 Task: Create a due date automation trigger when advanced on, on the wednesday of the week a card is due add fields without custom field "Resume" set to a date more than 1 days from now at 11:00 AM.
Action: Mouse moved to (1097, 81)
Screenshot: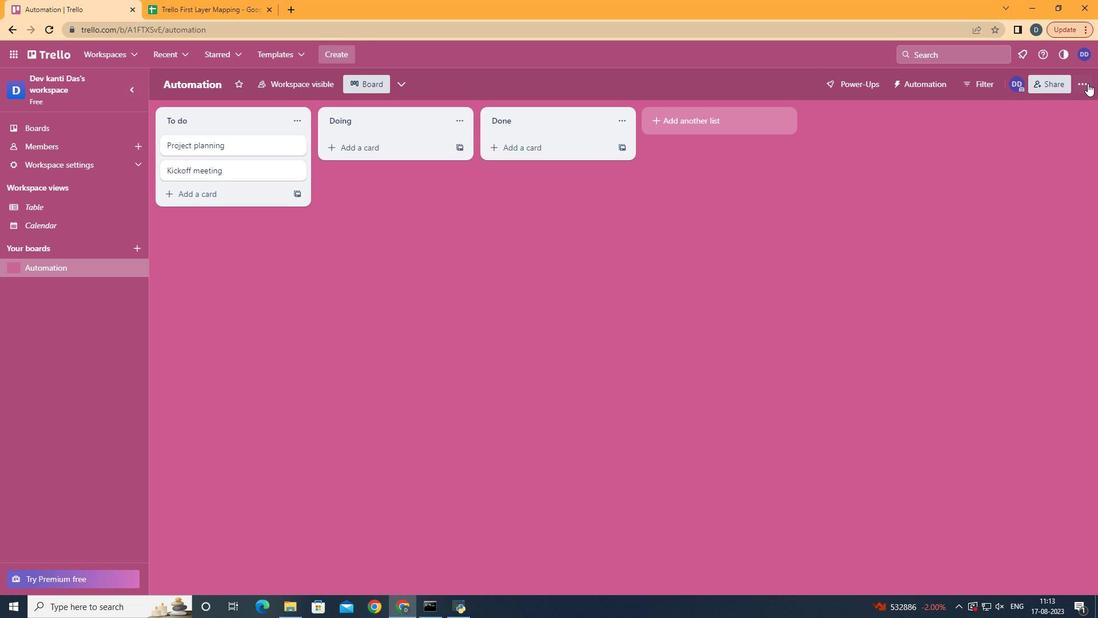 
Action: Mouse pressed left at (1097, 81)
Screenshot: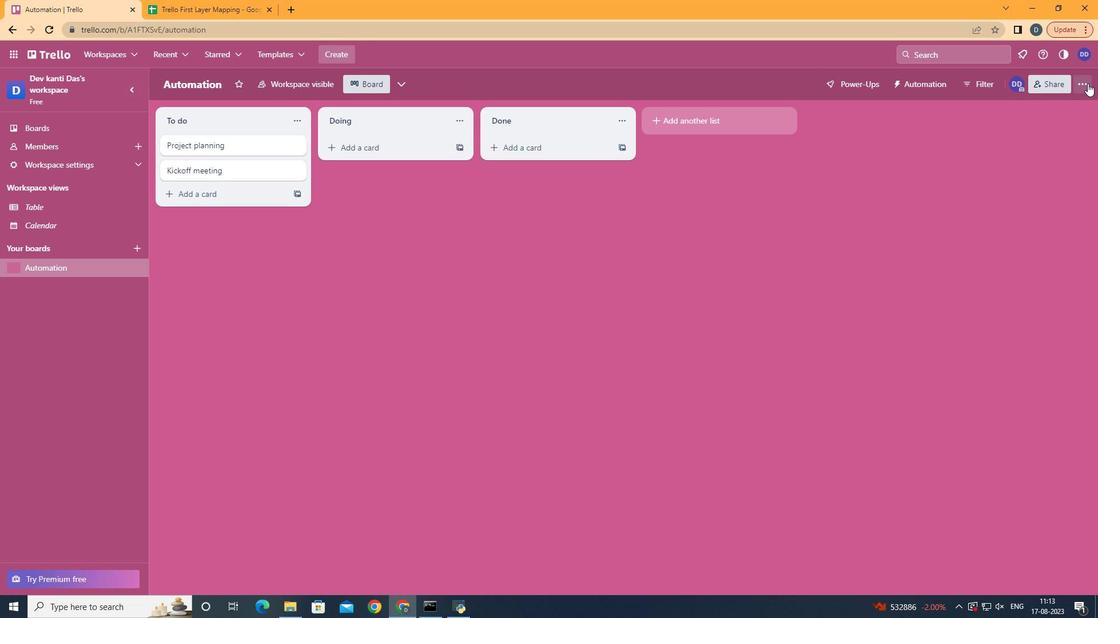 
Action: Mouse moved to (1088, 83)
Screenshot: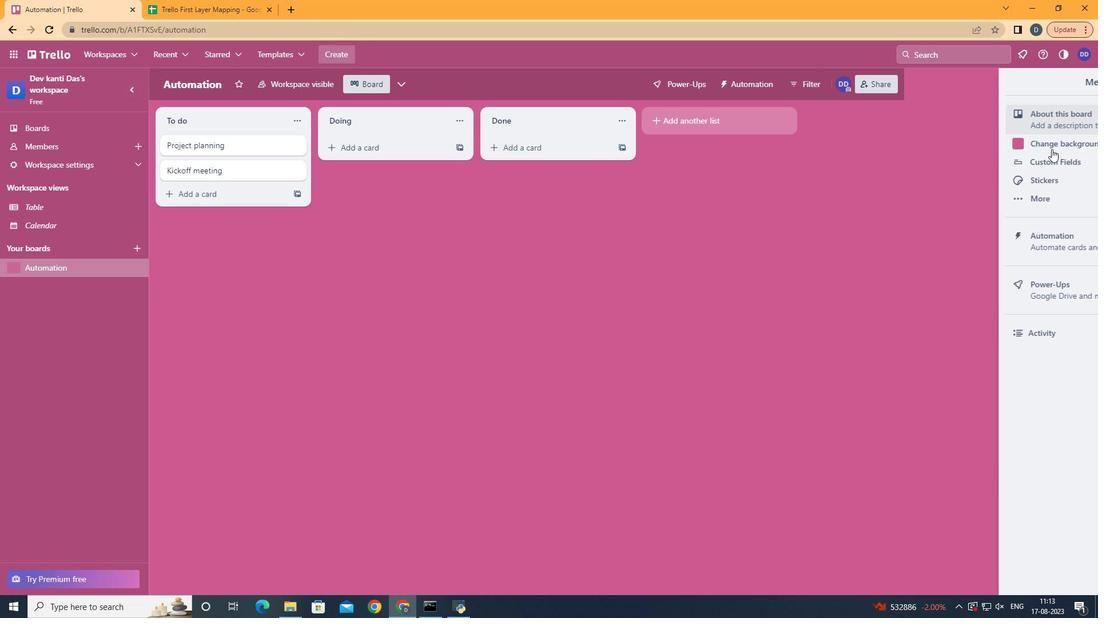 
Action: Mouse pressed left at (1088, 83)
Screenshot: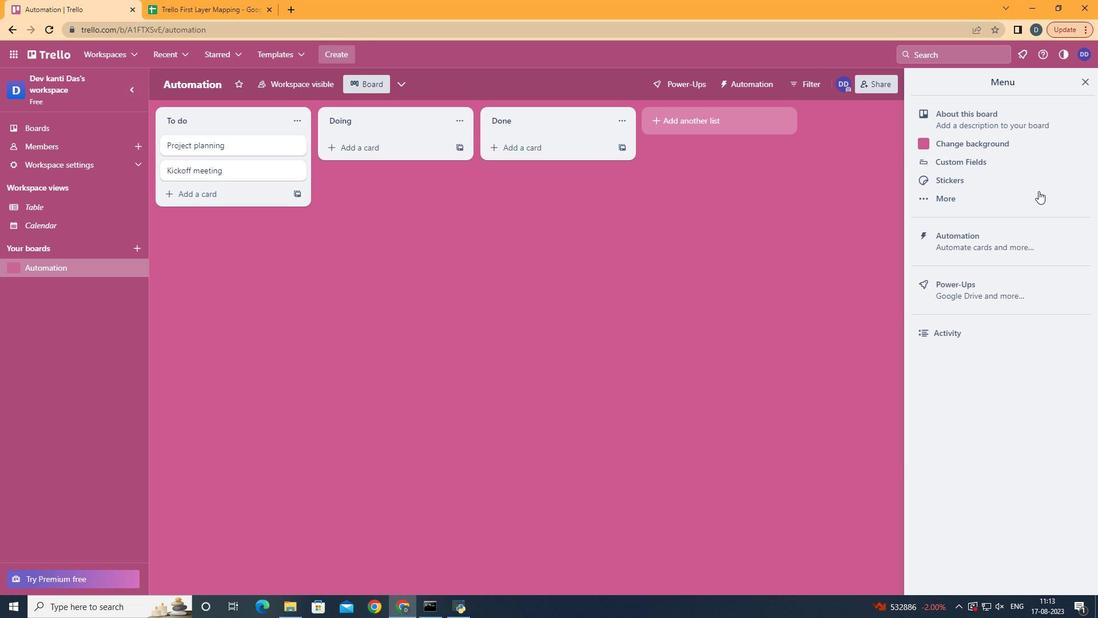 
Action: Mouse moved to (998, 243)
Screenshot: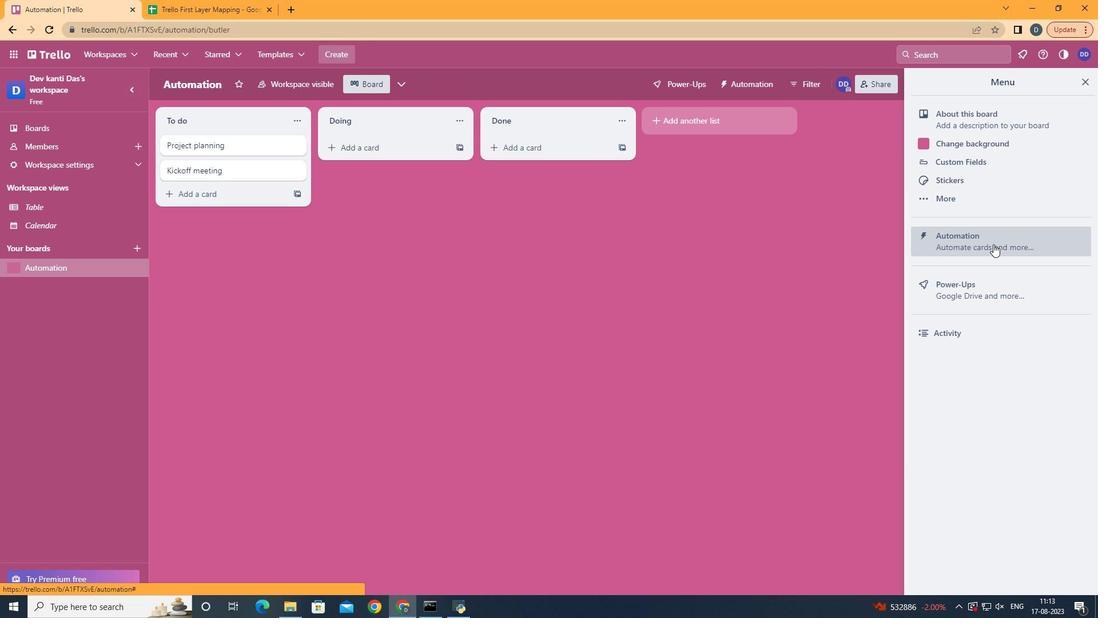 
Action: Mouse pressed left at (998, 243)
Screenshot: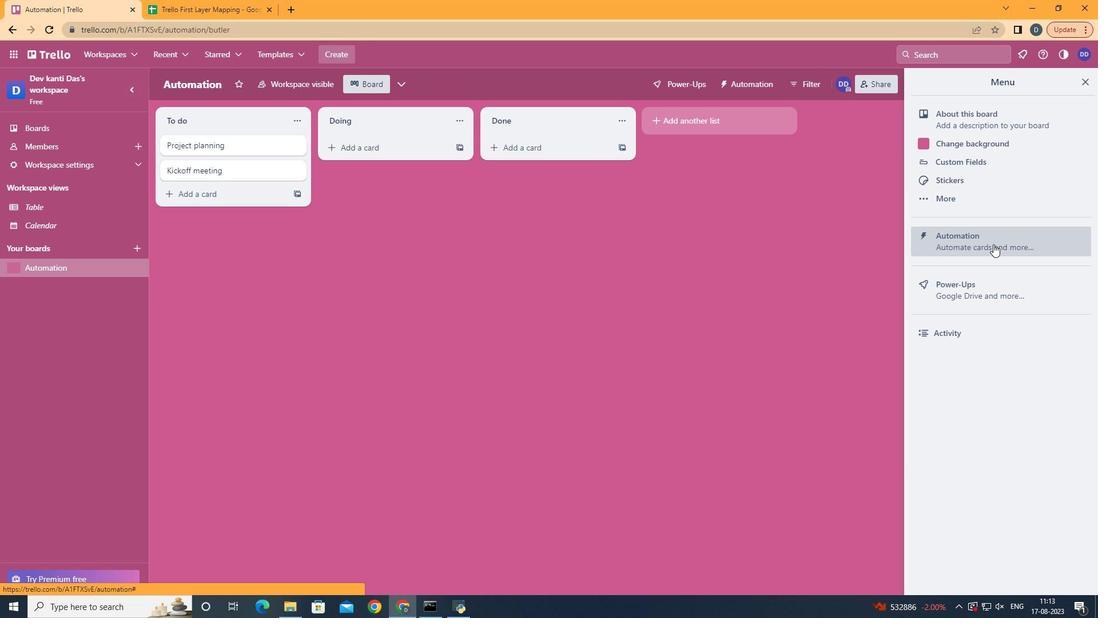 
Action: Mouse moved to (203, 233)
Screenshot: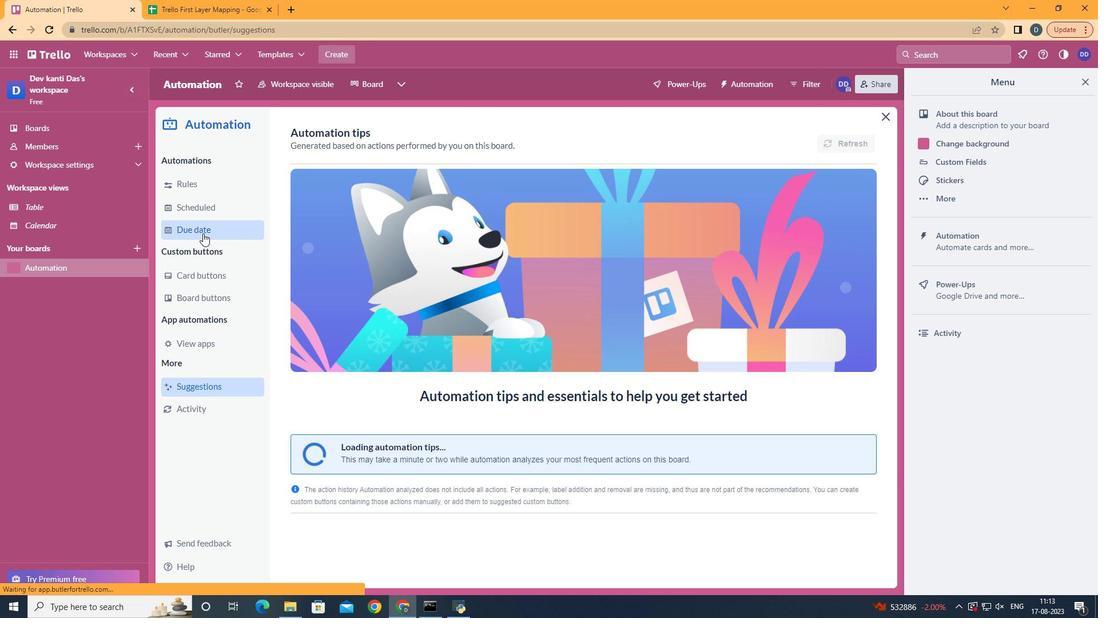 
Action: Mouse pressed left at (203, 233)
Screenshot: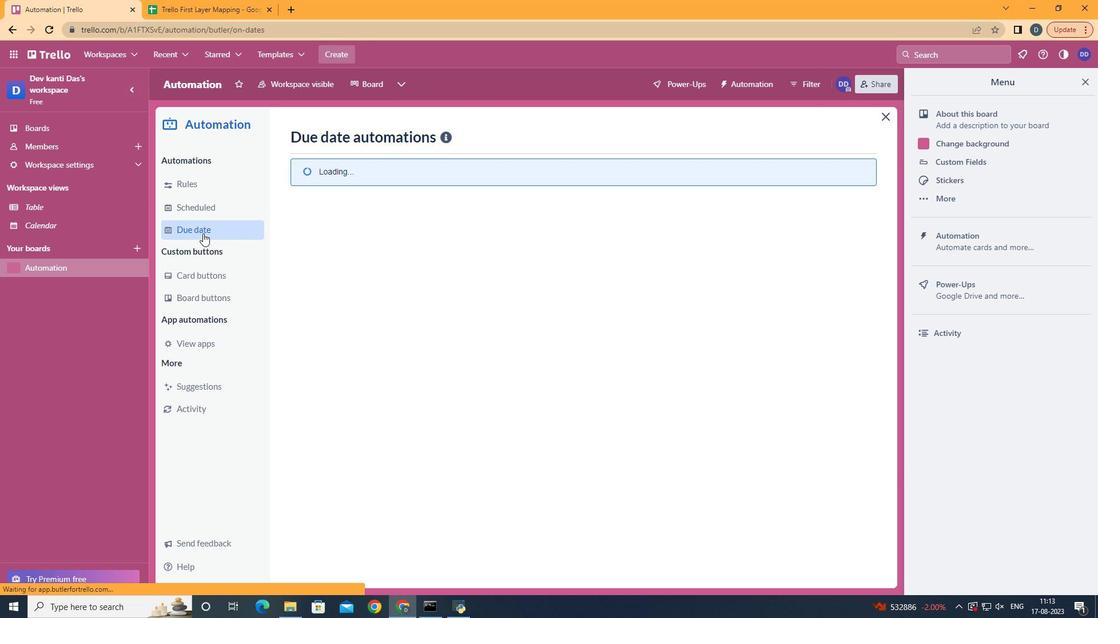 
Action: Mouse moved to (805, 135)
Screenshot: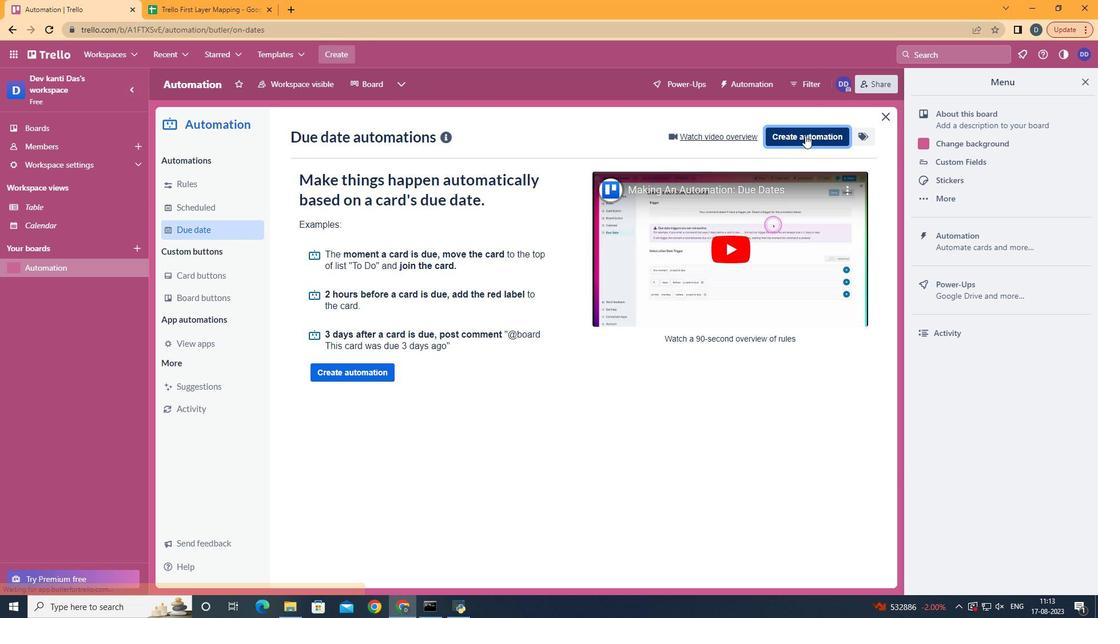 
Action: Mouse pressed left at (805, 135)
Screenshot: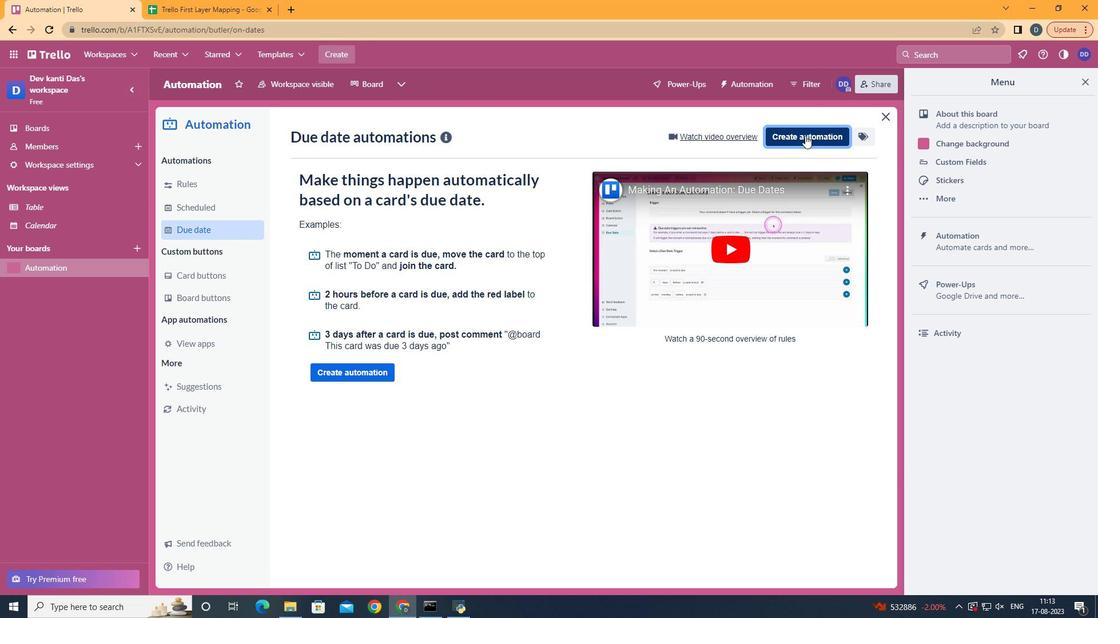 
Action: Mouse moved to (579, 251)
Screenshot: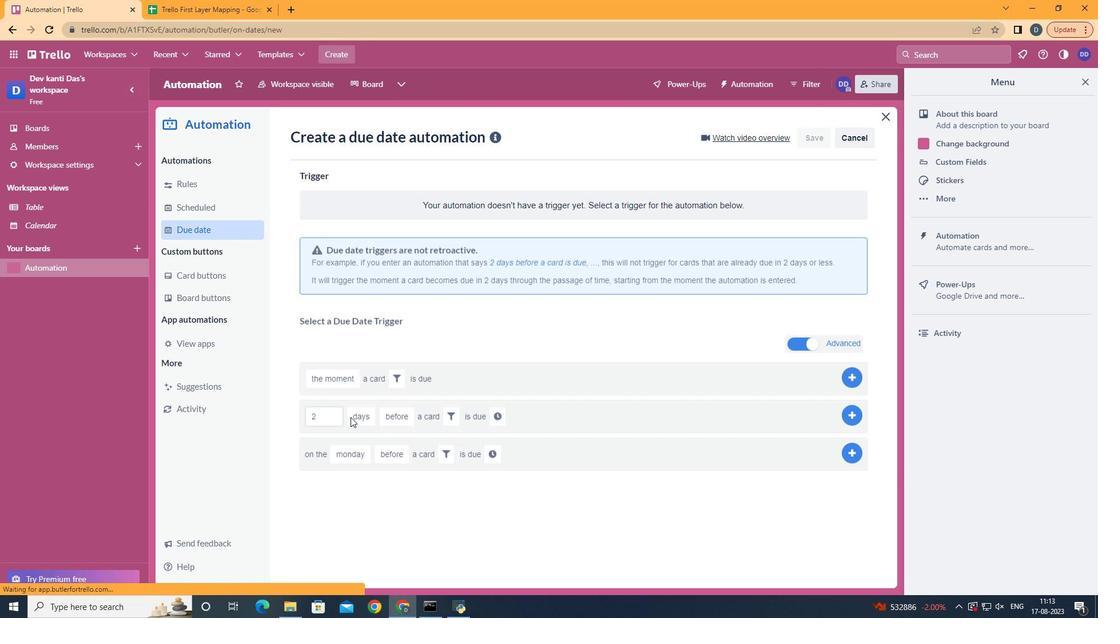
Action: Mouse pressed left at (579, 251)
Screenshot: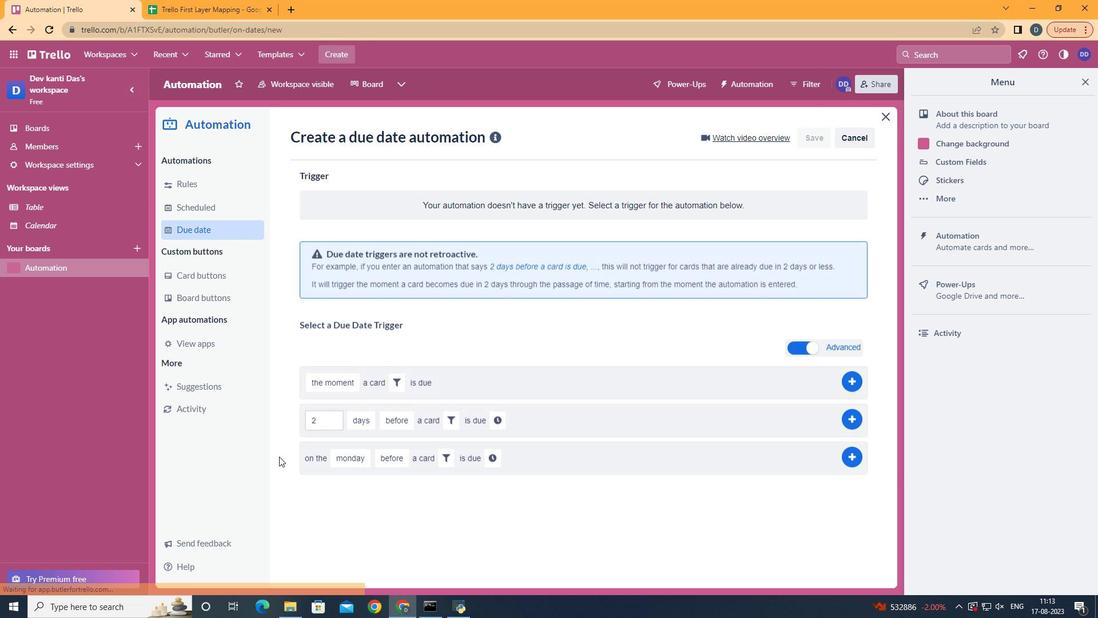 
Action: Mouse moved to (377, 342)
Screenshot: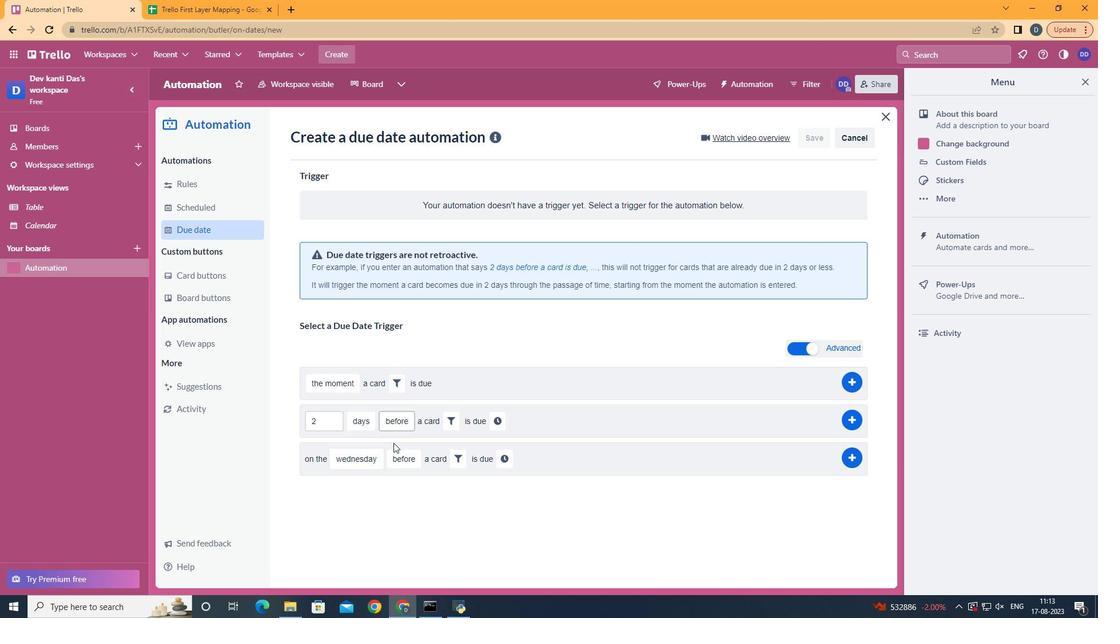 
Action: Mouse pressed left at (377, 342)
Screenshot: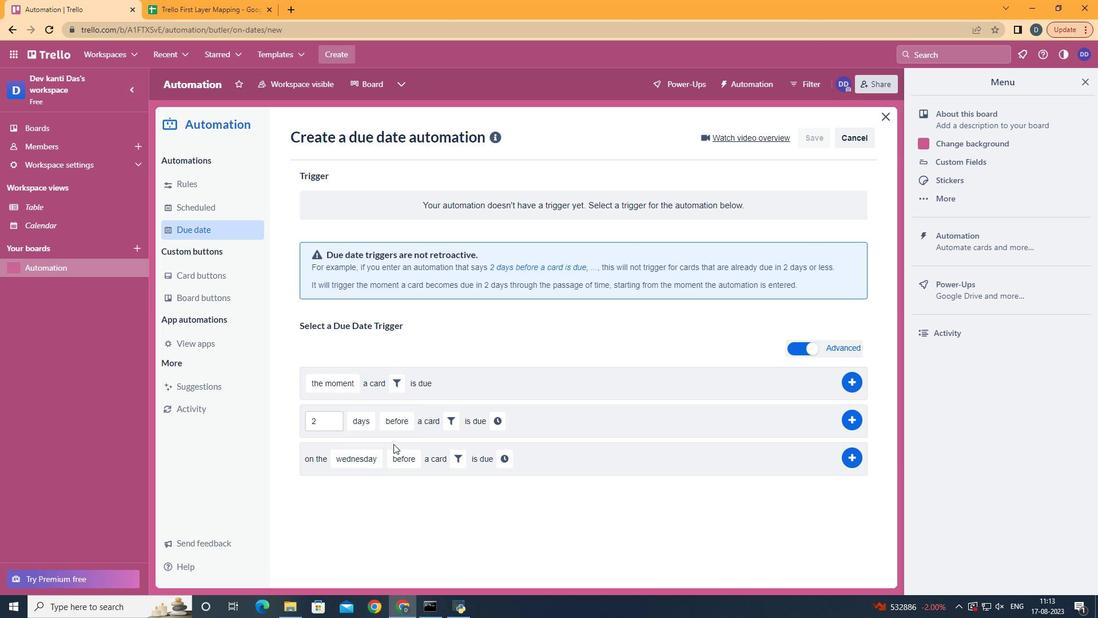 
Action: Mouse moved to (426, 521)
Screenshot: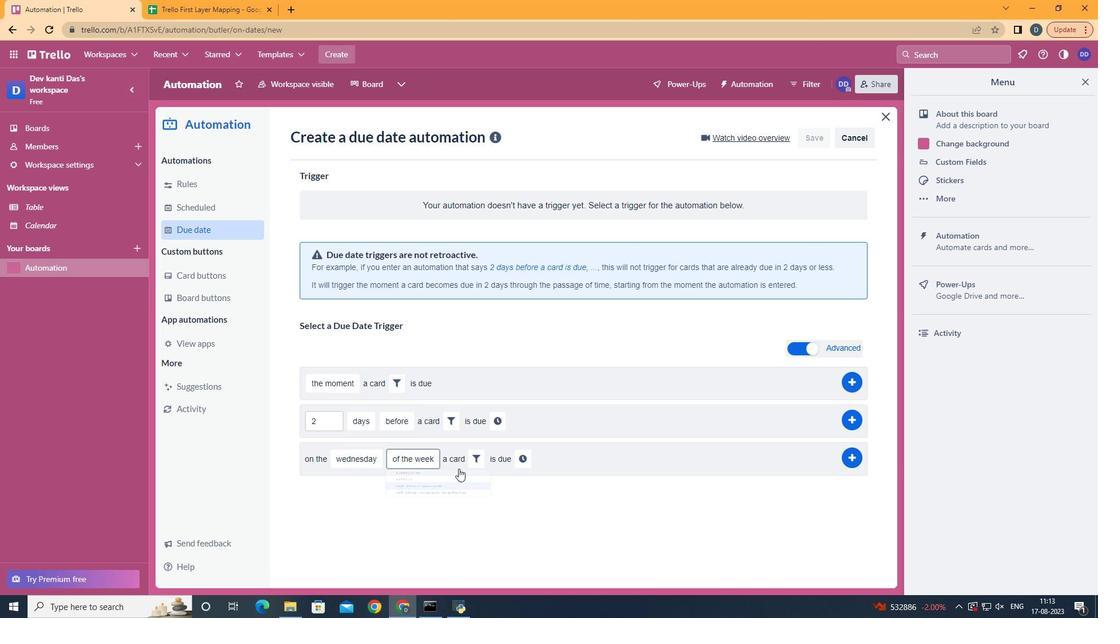 
Action: Mouse pressed left at (426, 521)
Screenshot: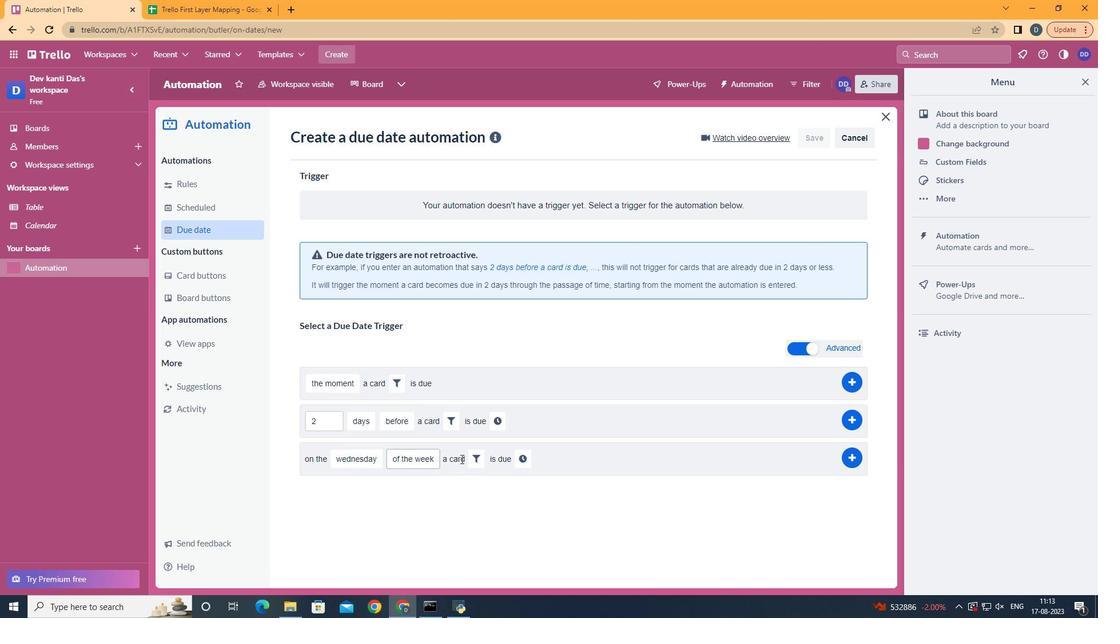 
Action: Mouse moved to (467, 454)
Screenshot: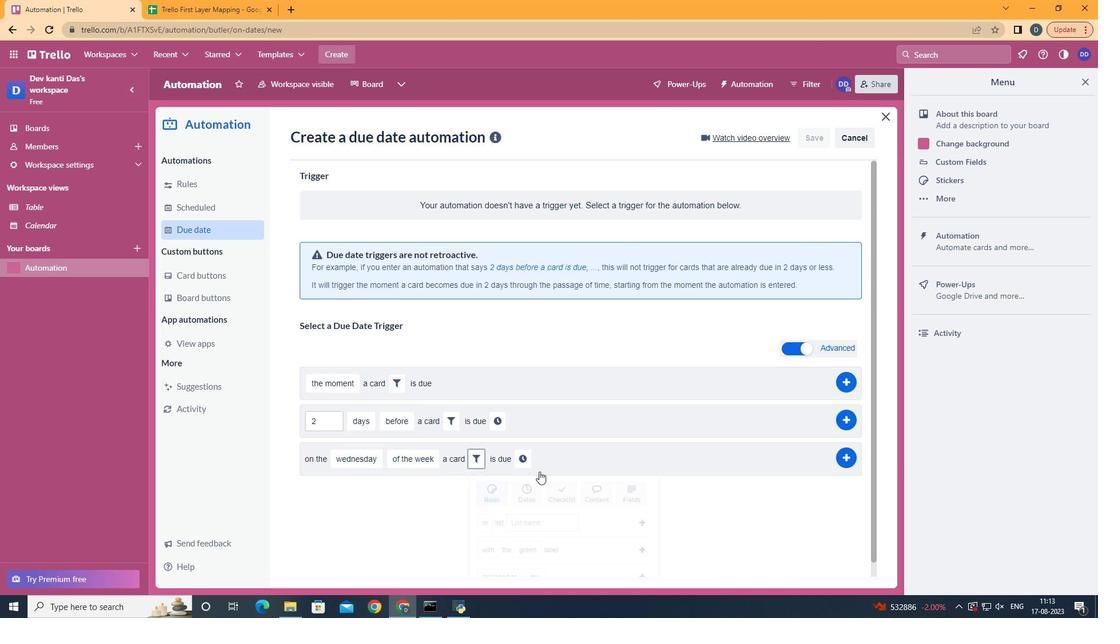 
Action: Mouse pressed left at (467, 454)
Screenshot: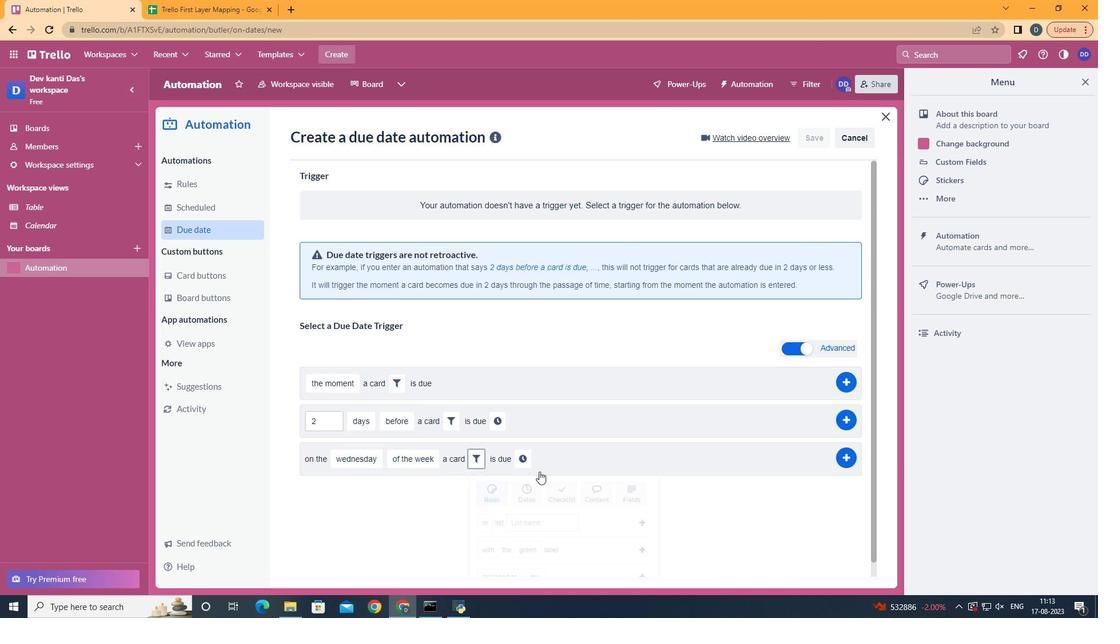 
Action: Mouse moved to (669, 499)
Screenshot: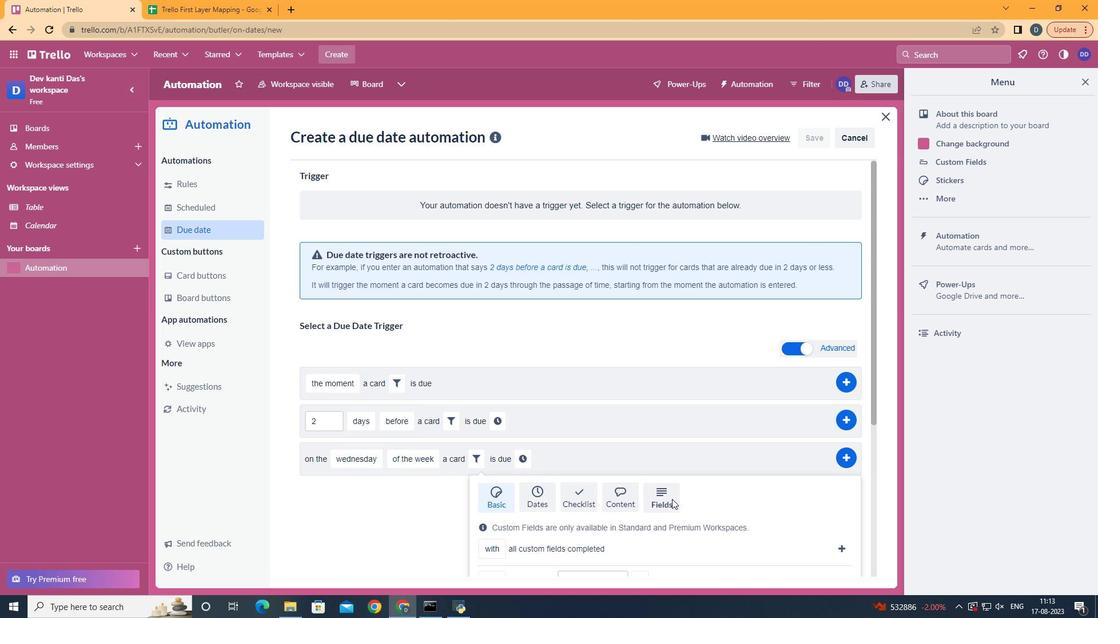 
Action: Mouse pressed left at (669, 499)
Screenshot: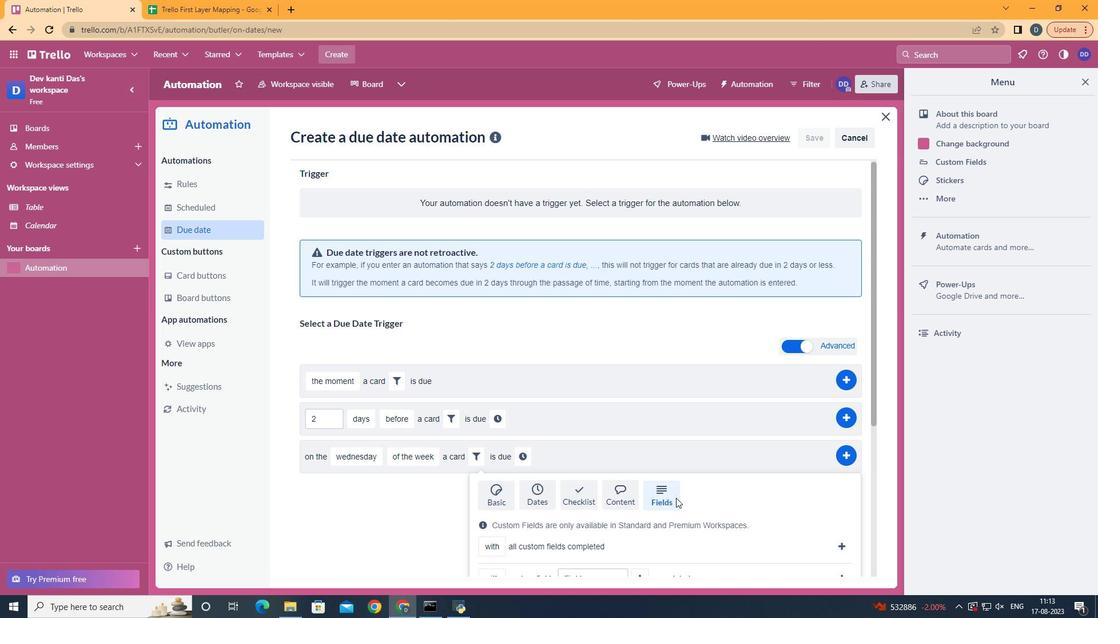 
Action: Mouse moved to (676, 497)
Screenshot: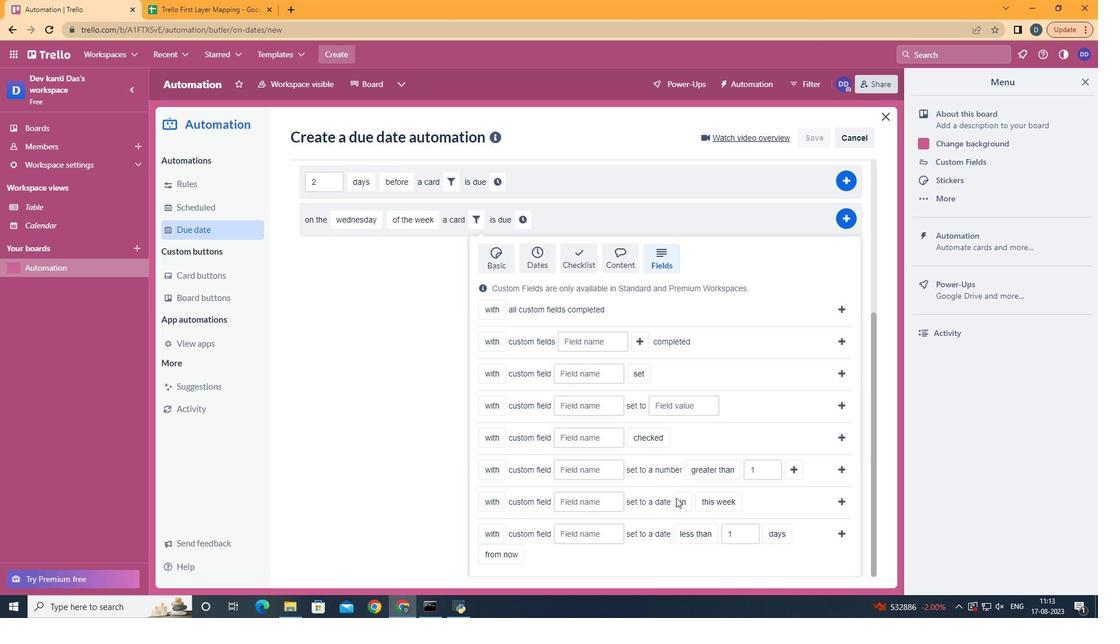 
Action: Mouse scrolled (676, 497) with delta (0, 0)
Screenshot: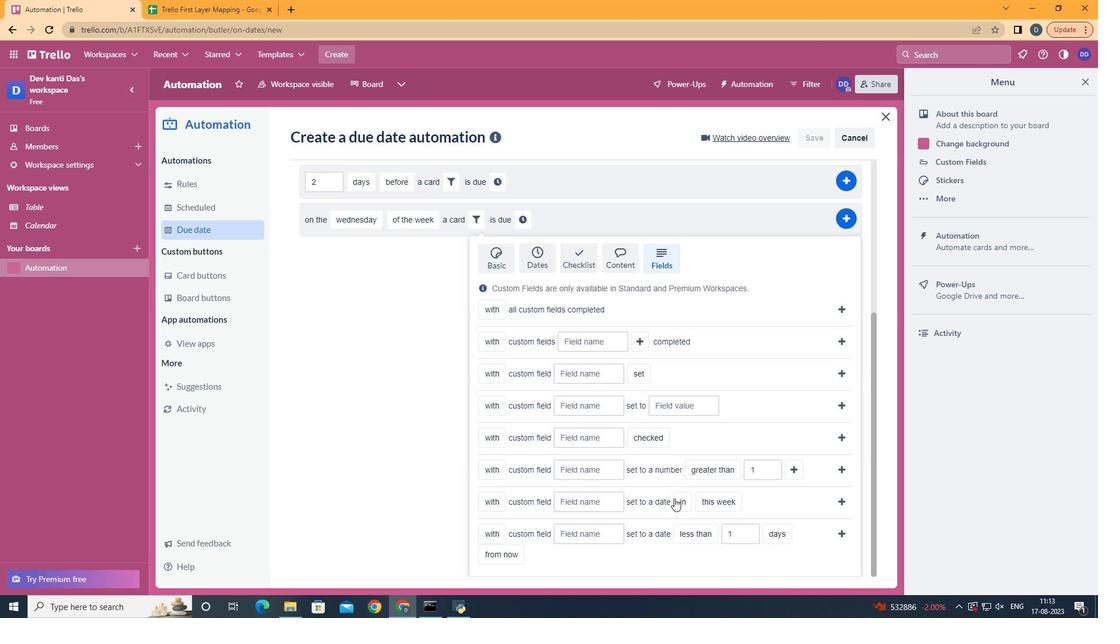 
Action: Mouse scrolled (676, 497) with delta (0, 0)
Screenshot: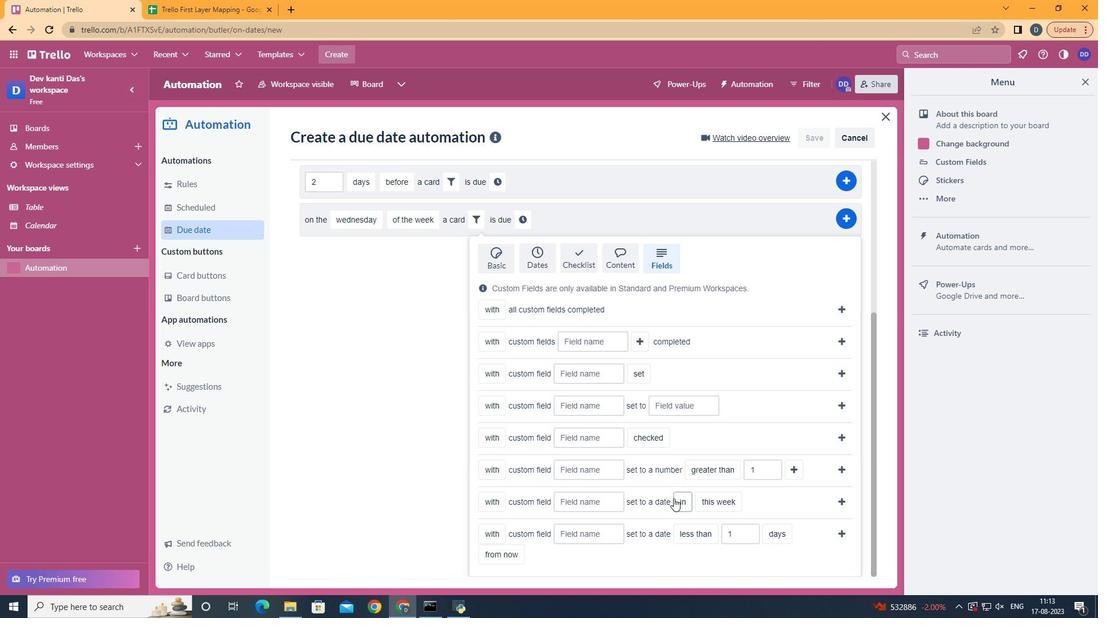 
Action: Mouse scrolled (676, 497) with delta (0, 0)
Screenshot: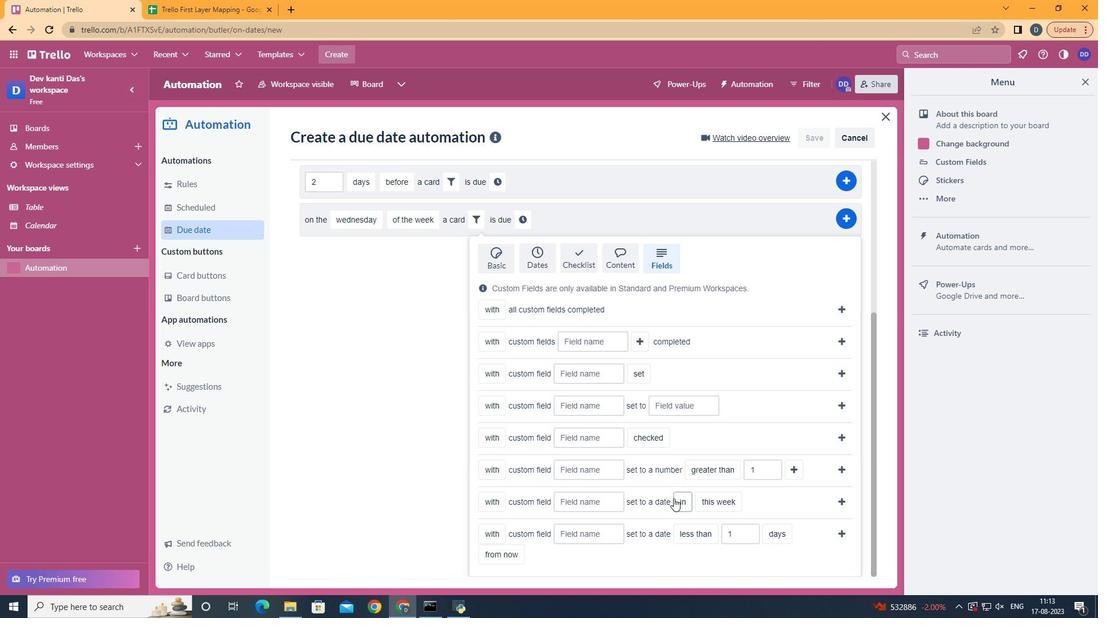 
Action: Mouse scrolled (676, 497) with delta (0, 0)
Screenshot: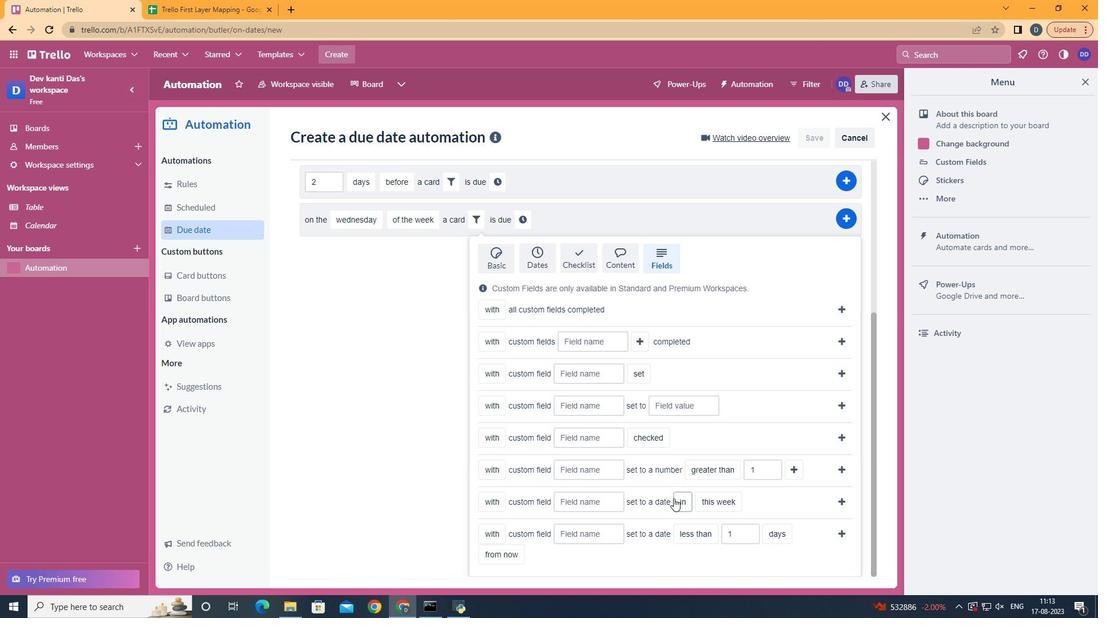 
Action: Mouse scrolled (676, 497) with delta (0, 0)
Screenshot: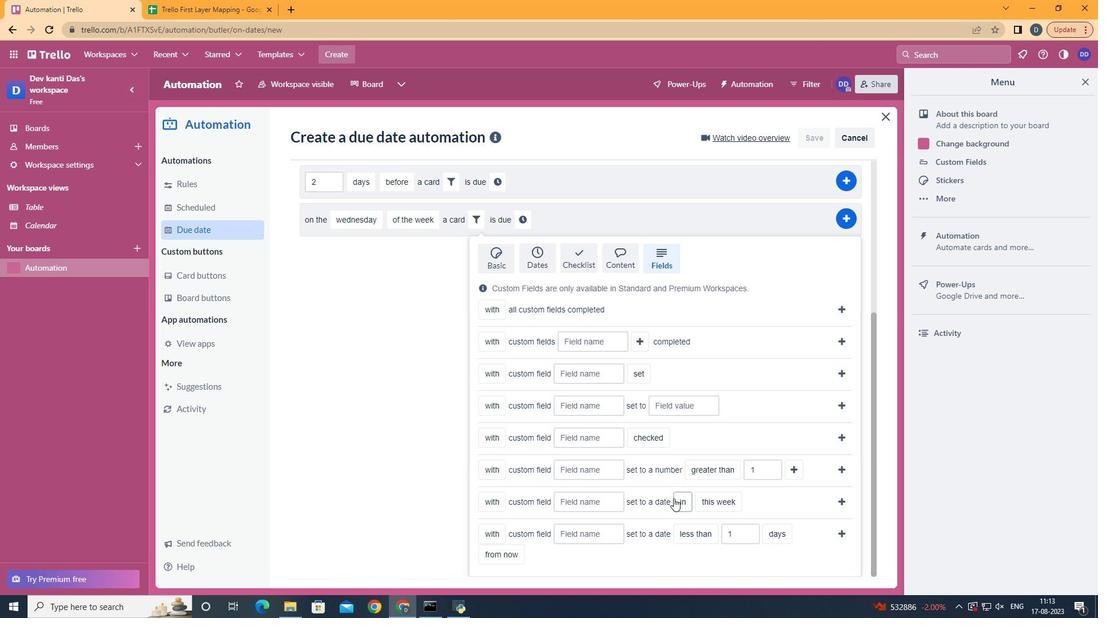 
Action: Mouse scrolled (676, 497) with delta (0, 0)
Screenshot: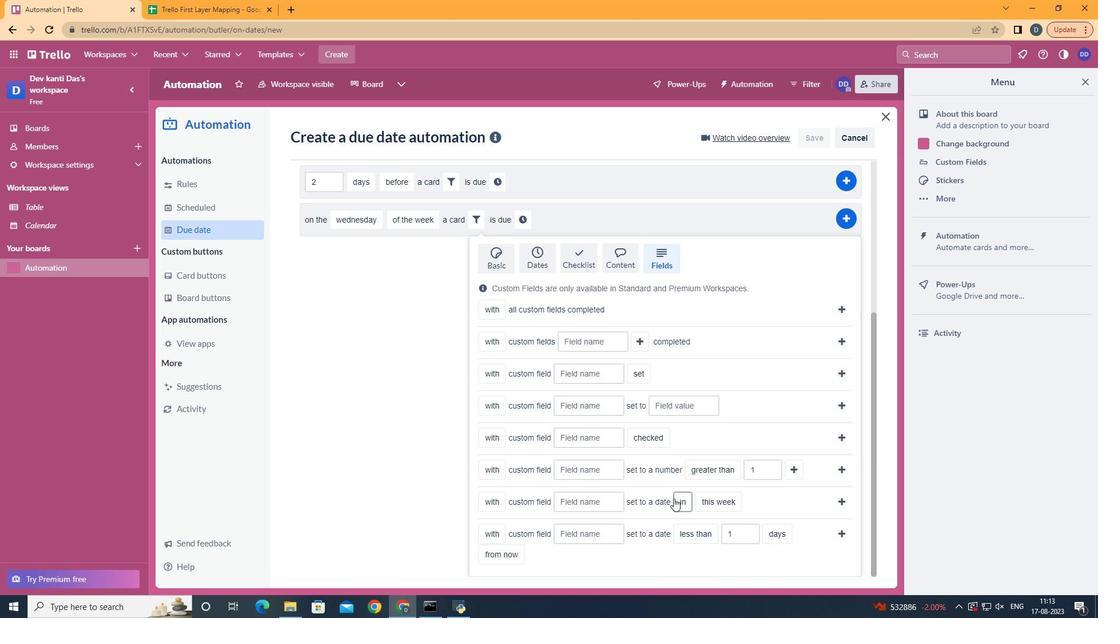 
Action: Mouse moved to (500, 511)
Screenshot: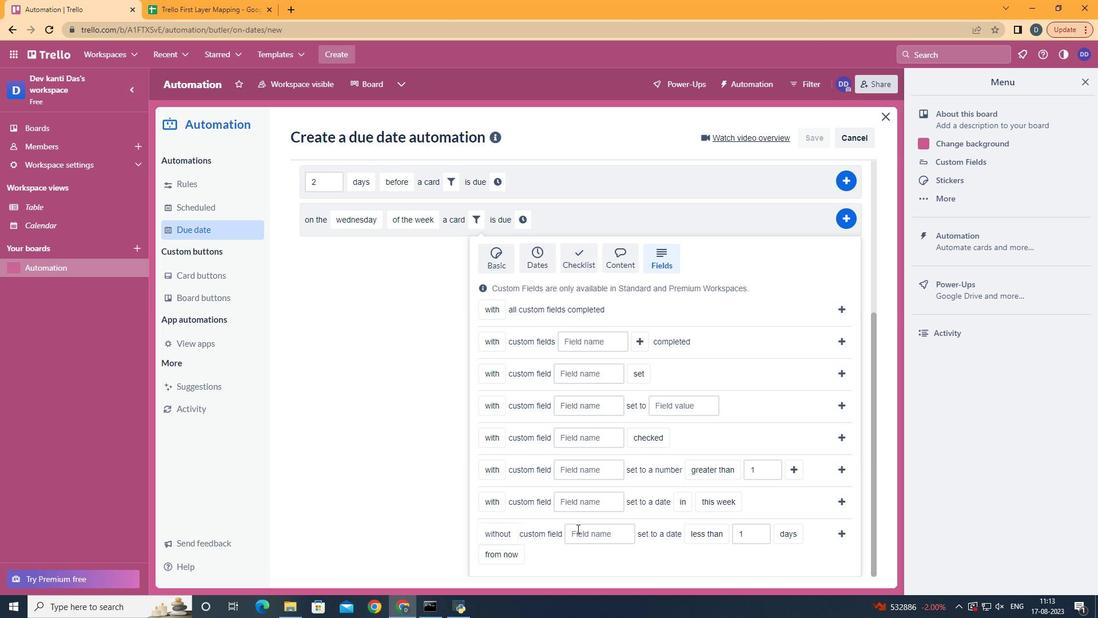 
Action: Mouse pressed left at (500, 511)
Screenshot: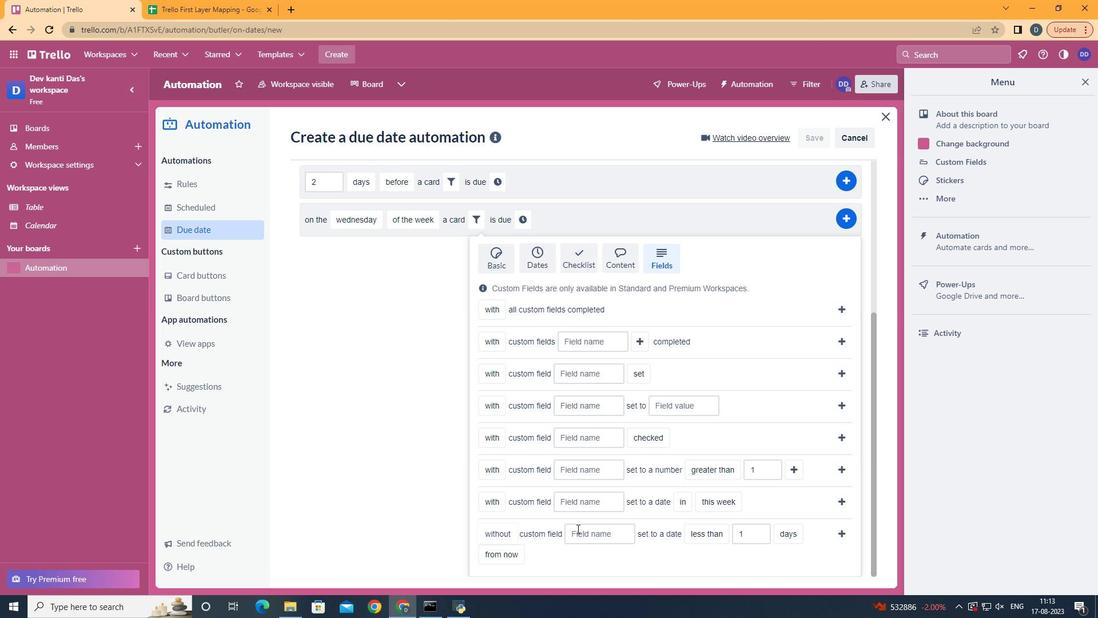 
Action: Mouse moved to (577, 528)
Screenshot: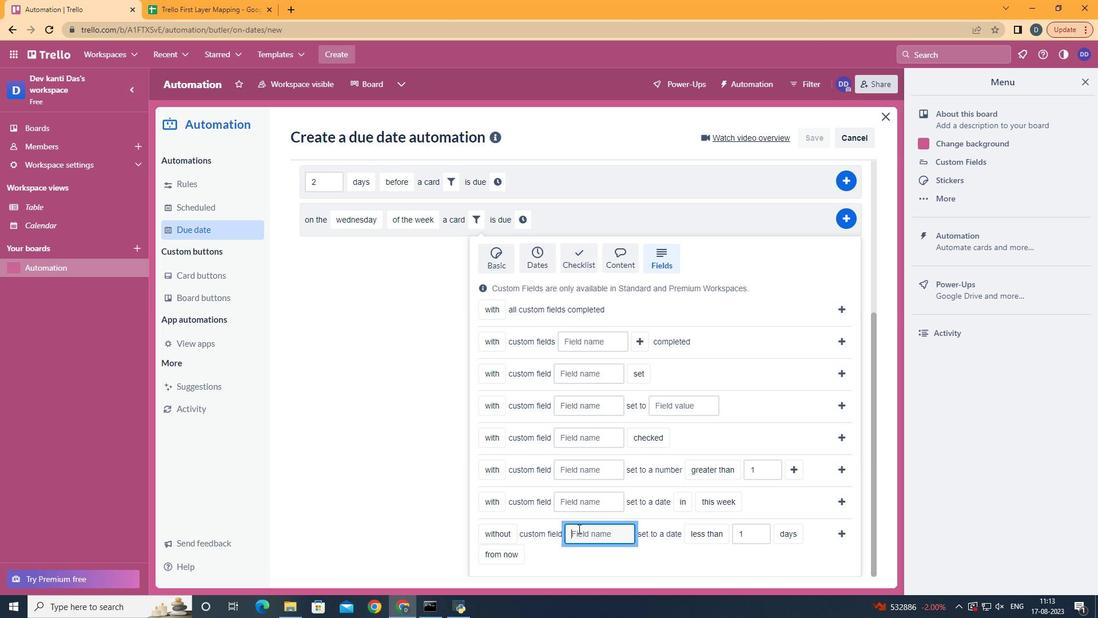 
Action: Mouse pressed left at (577, 528)
Screenshot: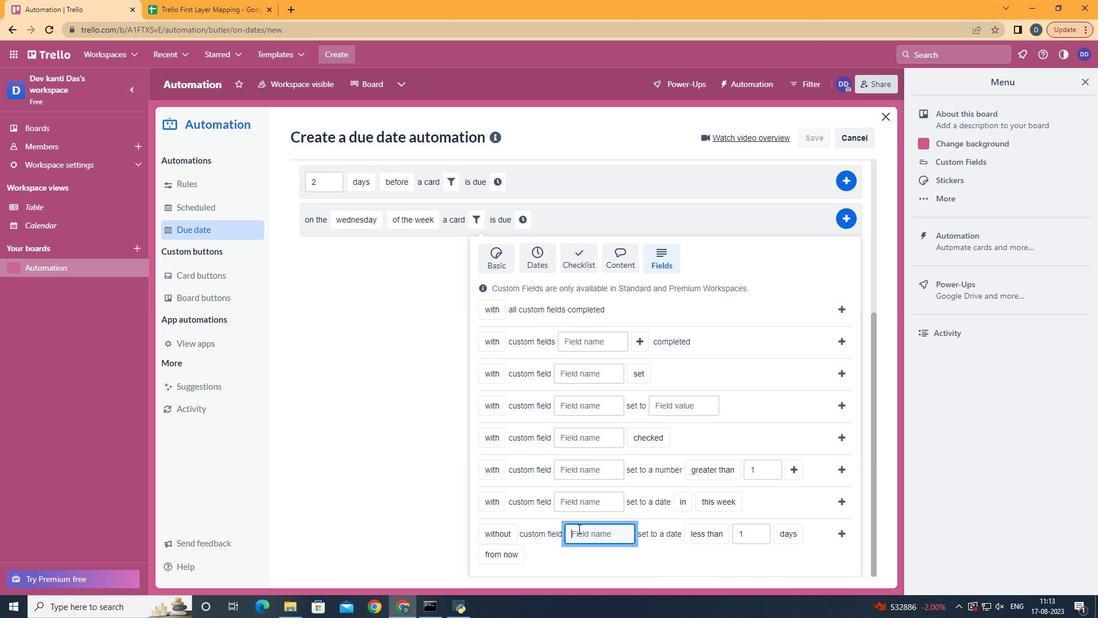 
Action: Mouse moved to (578, 528)
Screenshot: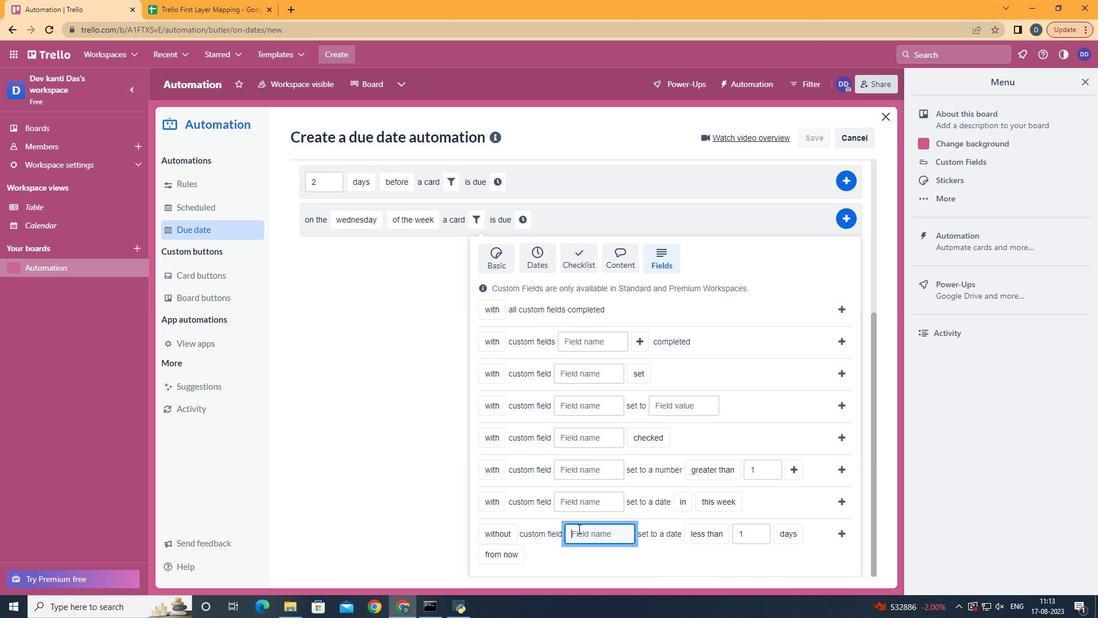 
Action: Key pressed <Key.shift>Resume
Screenshot: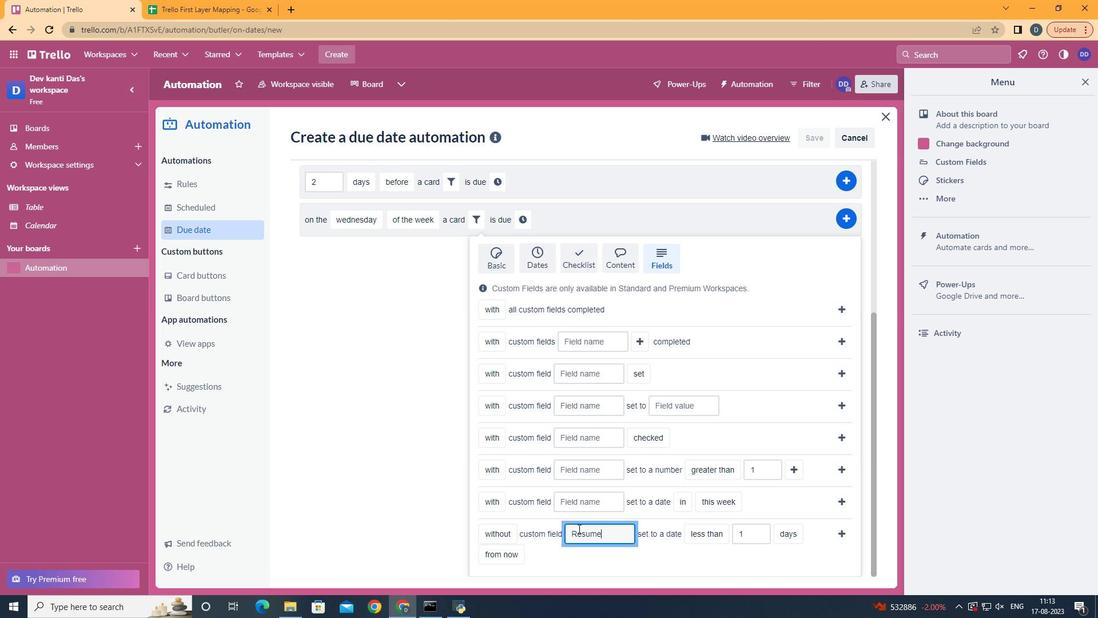 
Action: Mouse moved to (723, 473)
Screenshot: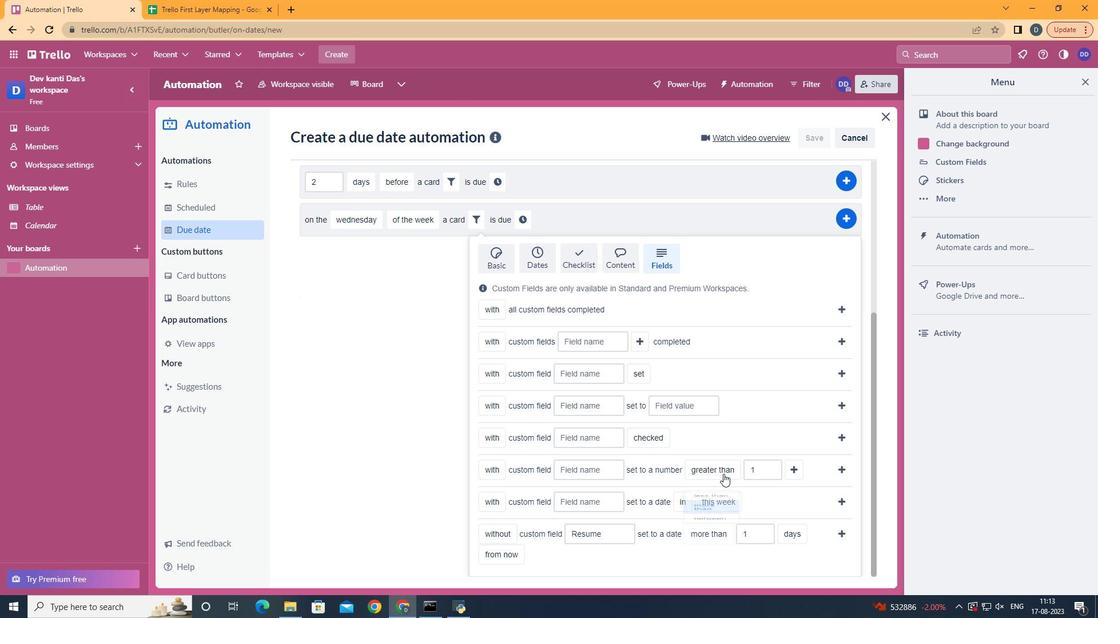 
Action: Mouse pressed left at (723, 473)
Screenshot: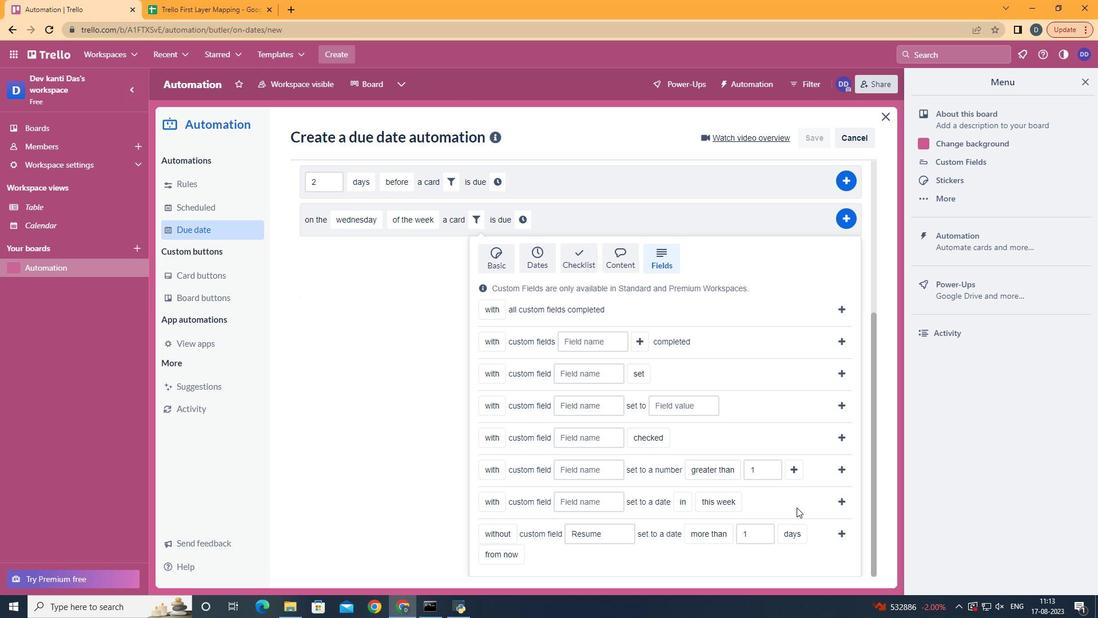 
Action: Mouse moved to (834, 536)
Screenshot: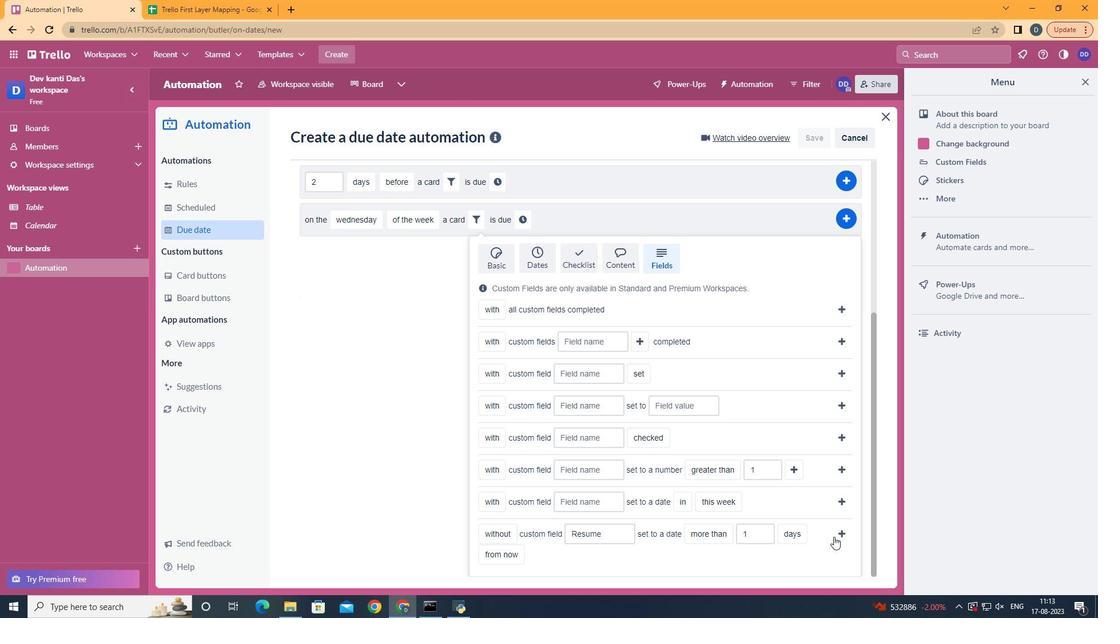 
Action: Mouse pressed left at (834, 536)
Screenshot: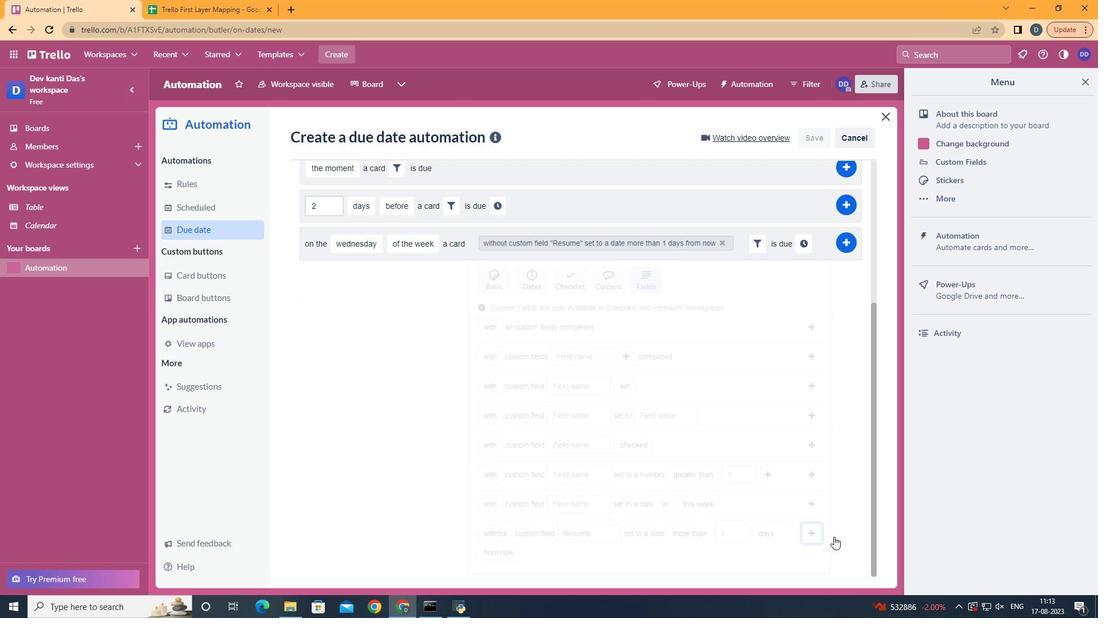 
Action: Mouse moved to (802, 464)
Screenshot: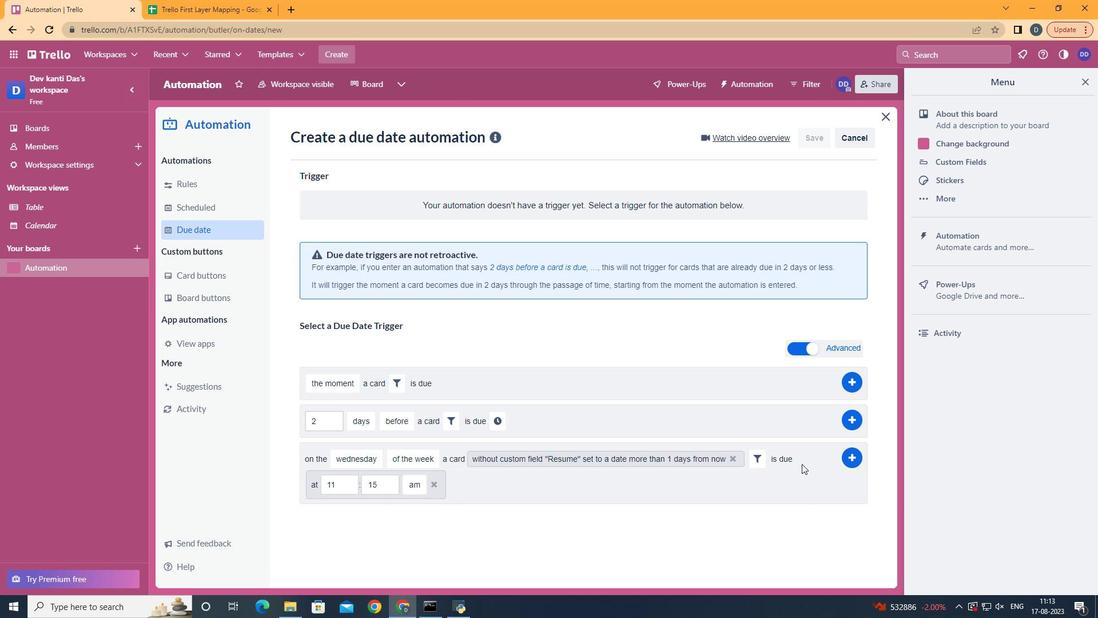 
Action: Mouse pressed left at (802, 464)
Screenshot: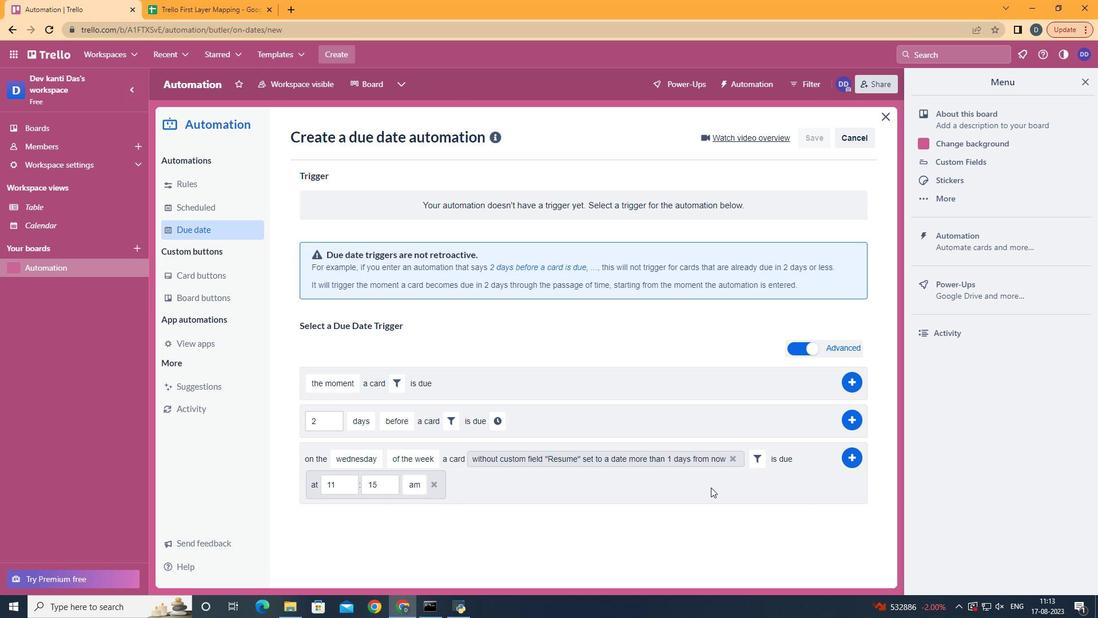 
Action: Mouse moved to (392, 484)
Screenshot: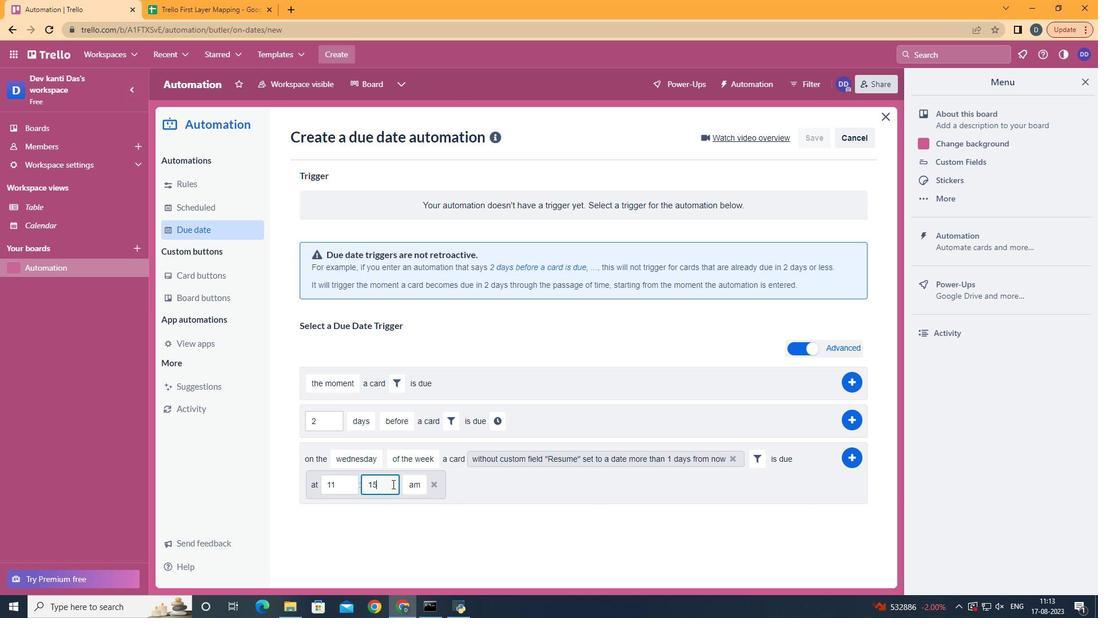 
Action: Mouse pressed left at (392, 484)
Screenshot: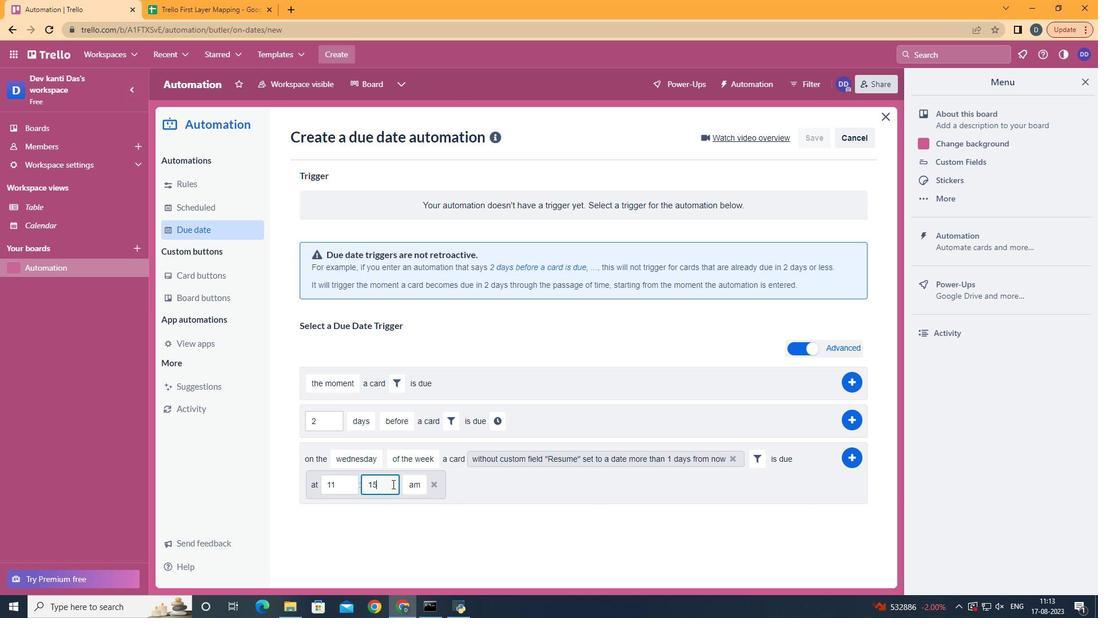 
Action: Key pressed <Key.backspace><Key.backspace>00
Screenshot: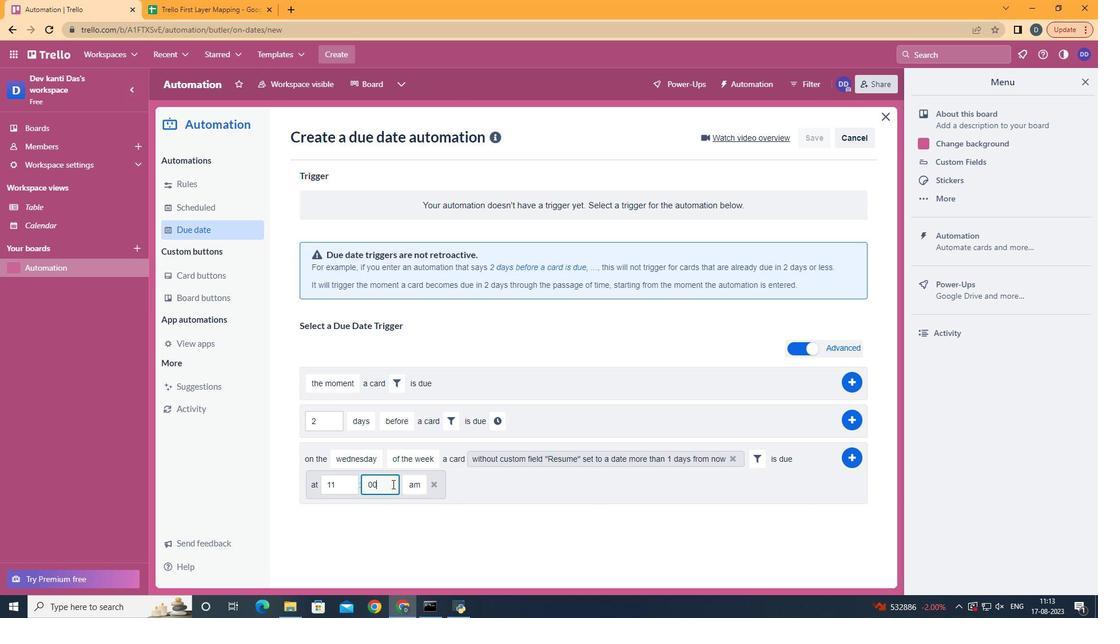 
Action: Mouse moved to (851, 462)
Screenshot: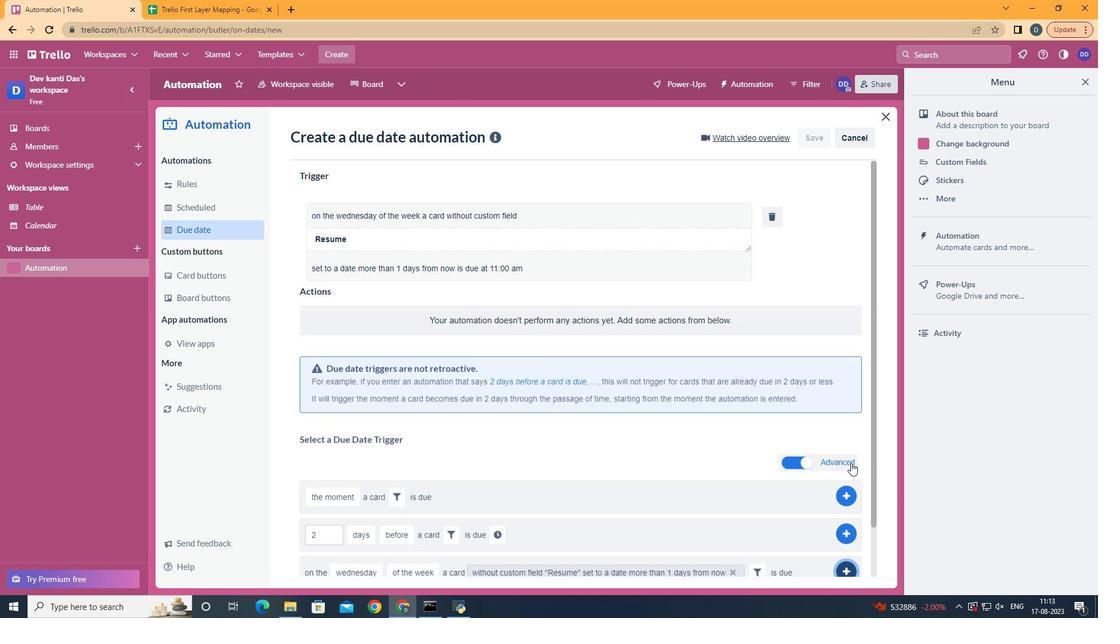 
Action: Mouse pressed left at (851, 462)
Screenshot: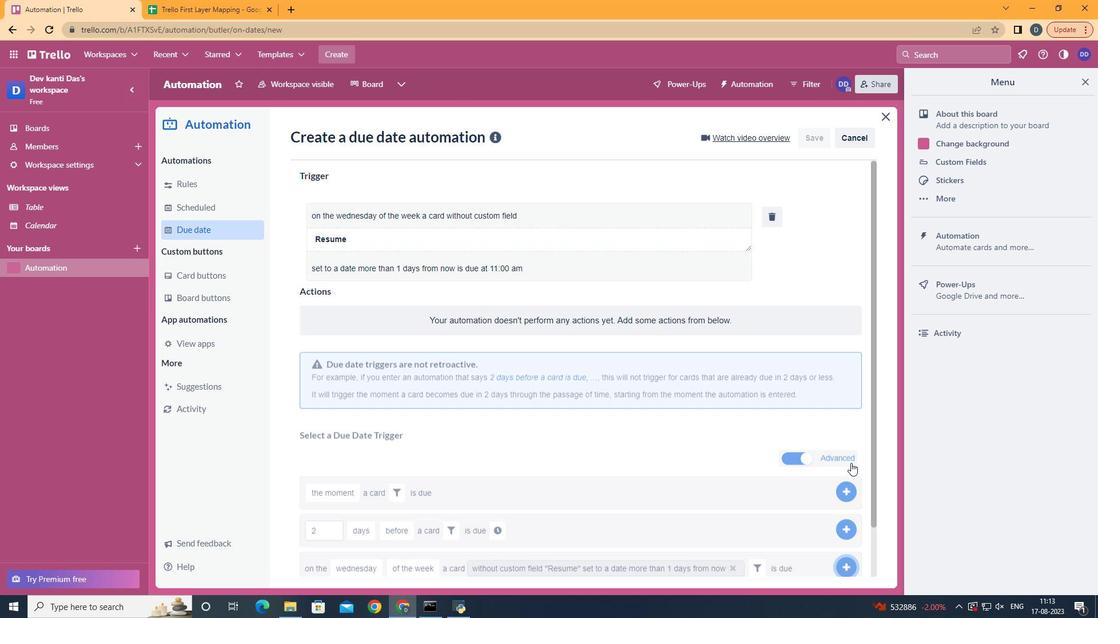 
